 Task: Create a due date automation trigger when advanced on, on the wednesday before a card is due add fields with custom field "Resume" set to a number greater than 1 and lower than 10 at 11:00 AM.
Action: Mouse moved to (1074, 87)
Screenshot: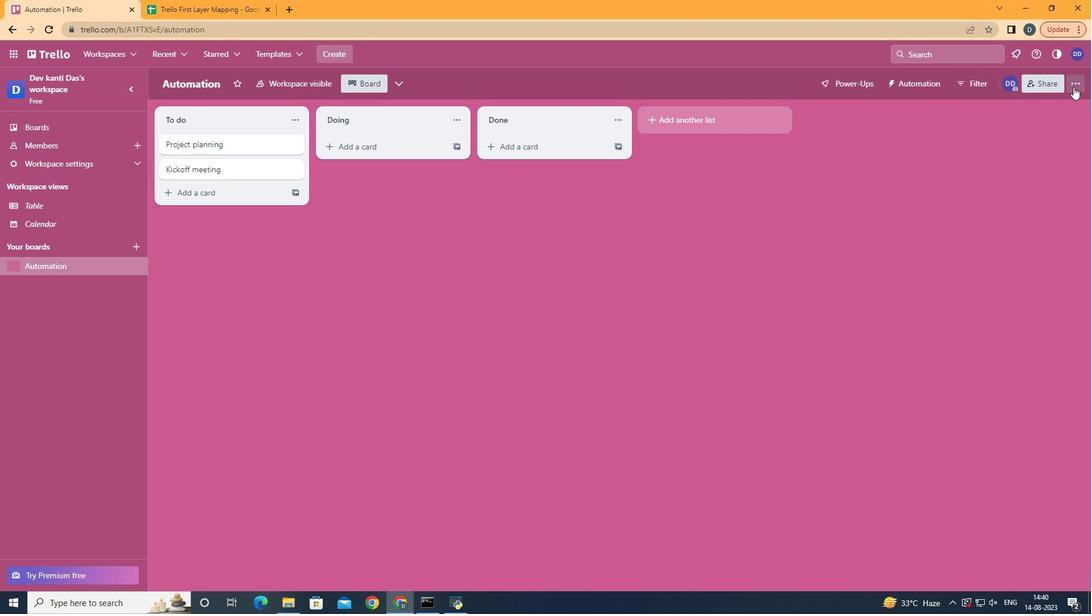 
Action: Mouse pressed left at (1074, 87)
Screenshot: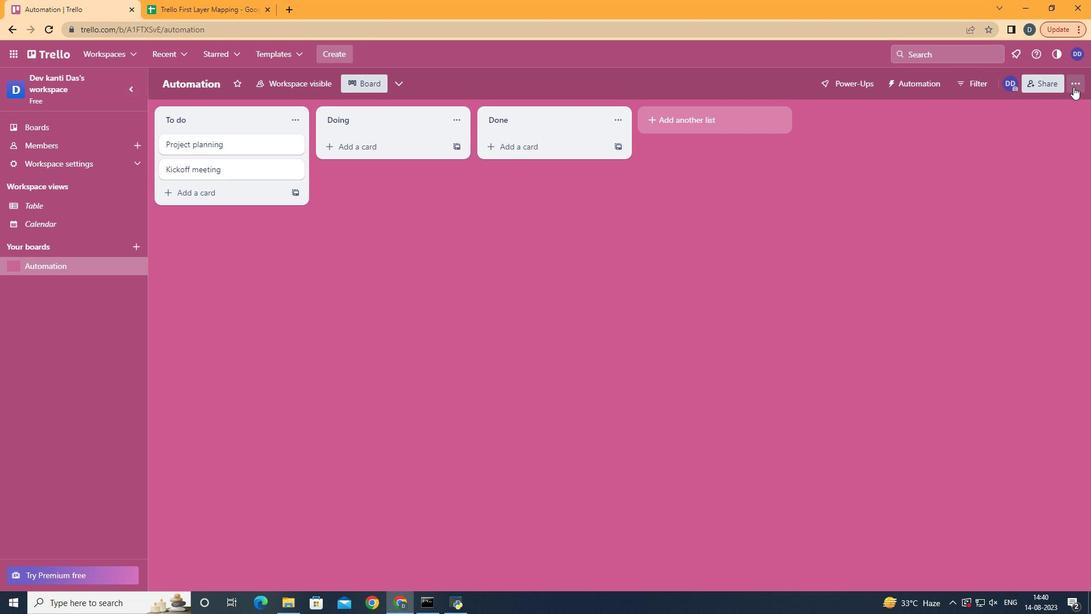 
Action: Mouse moved to (1011, 241)
Screenshot: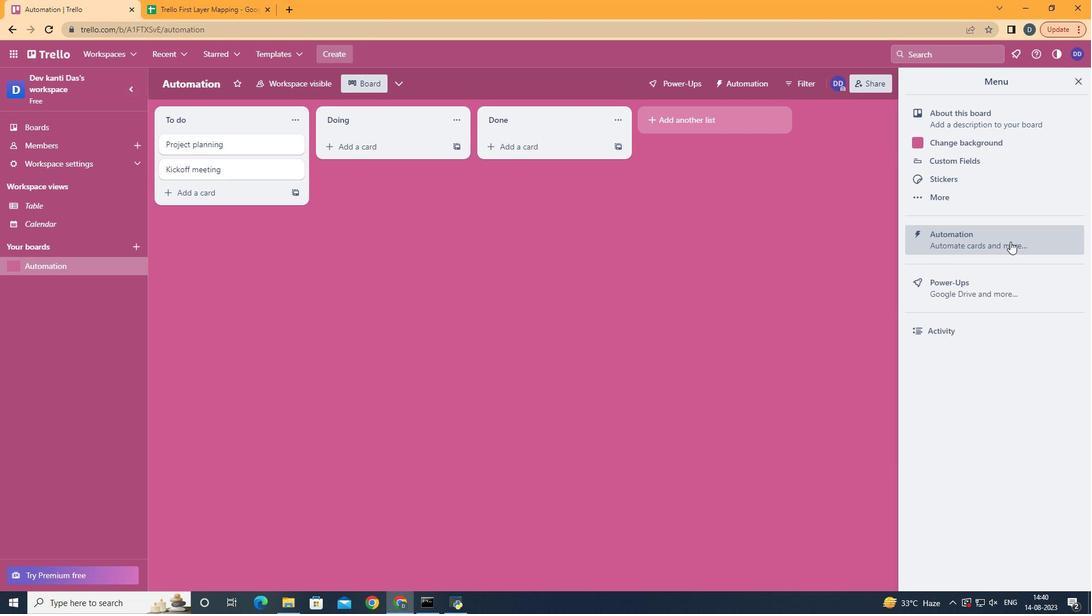 
Action: Mouse pressed left at (1011, 241)
Screenshot: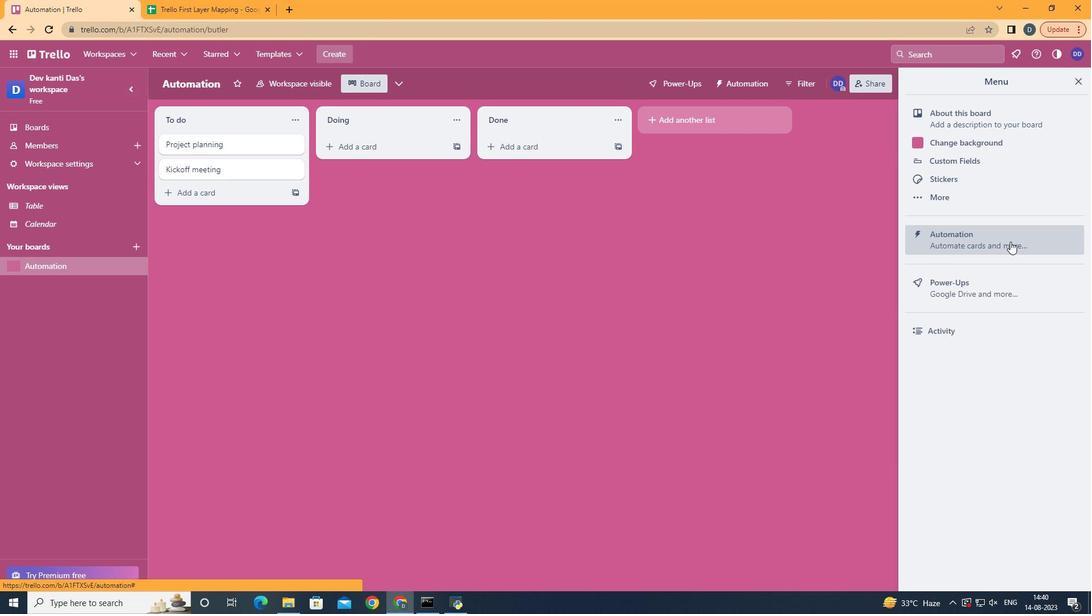 
Action: Mouse moved to (206, 221)
Screenshot: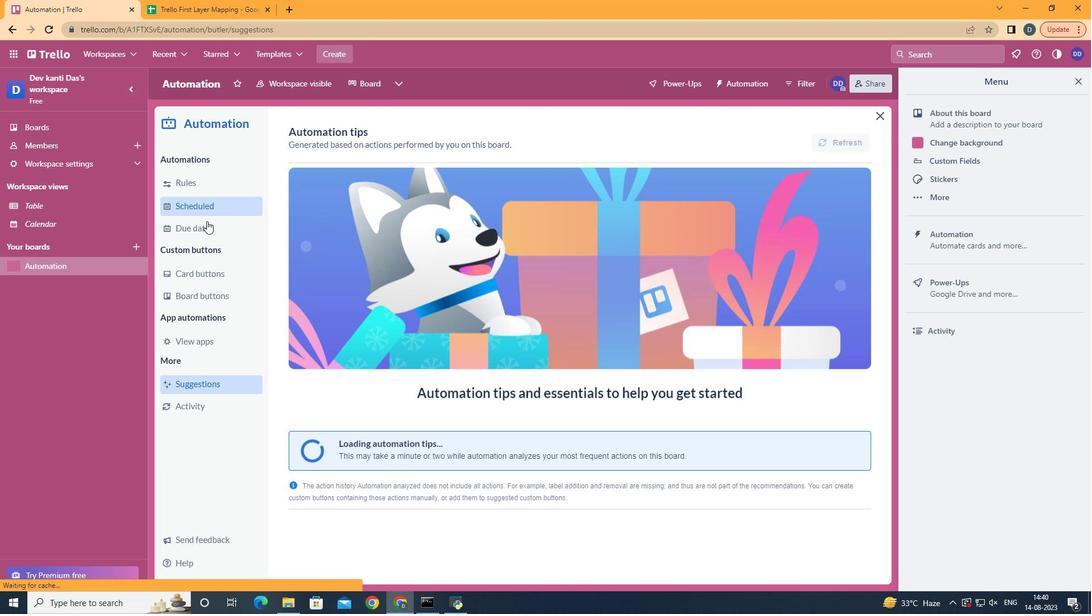 
Action: Mouse pressed left at (206, 221)
Screenshot: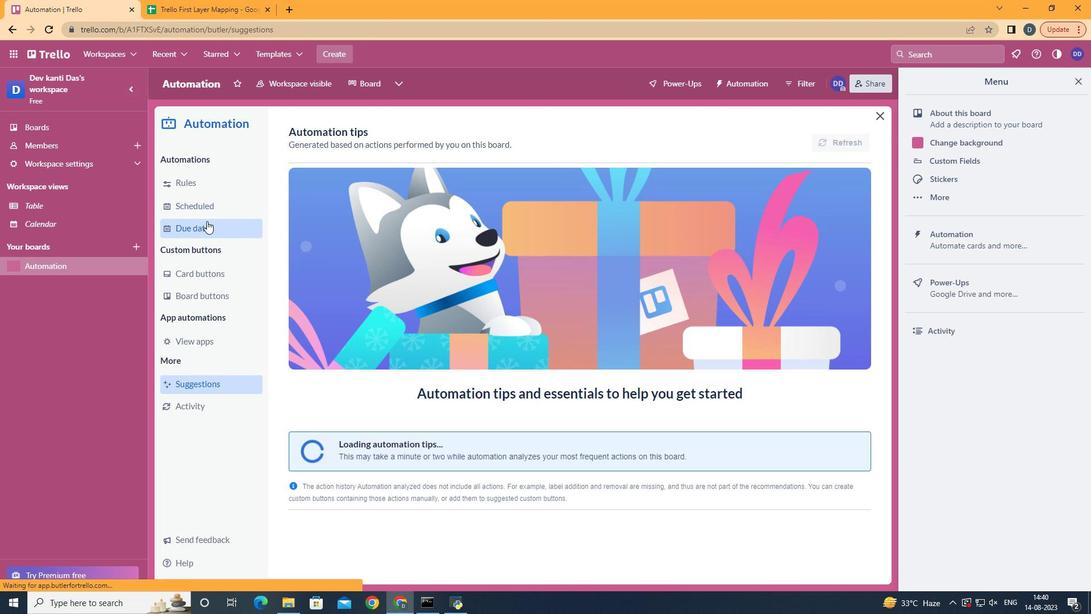 
Action: Mouse moved to (803, 131)
Screenshot: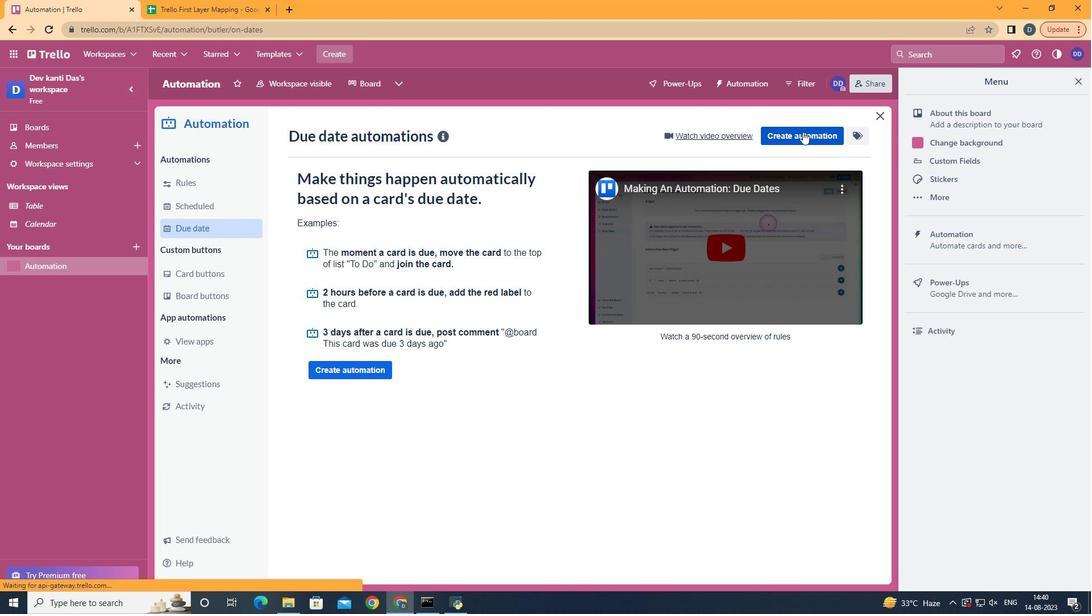 
Action: Mouse pressed left at (803, 131)
Screenshot: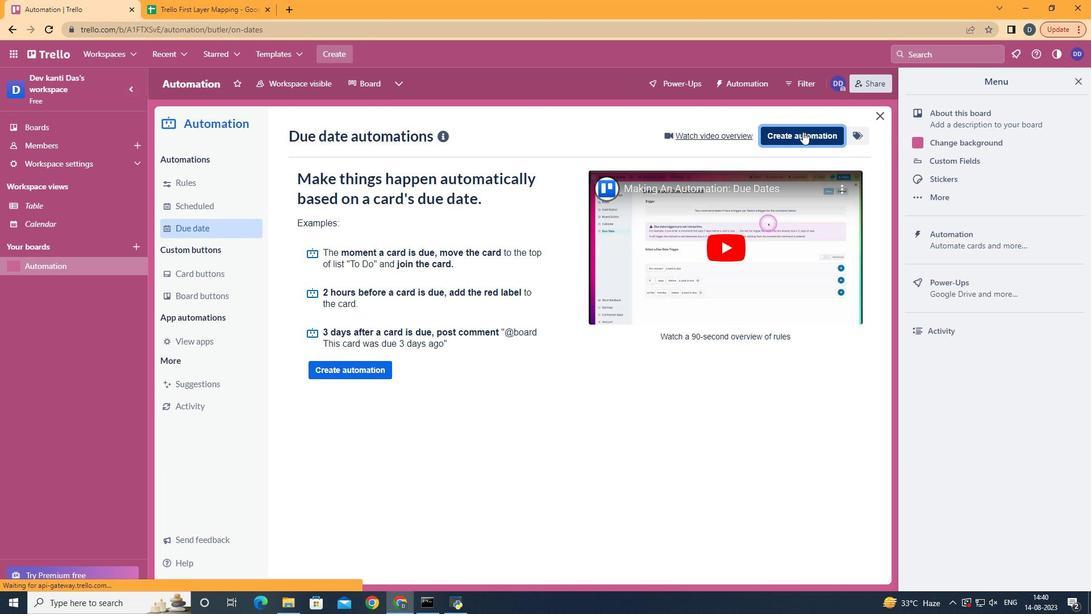 
Action: Mouse moved to (594, 249)
Screenshot: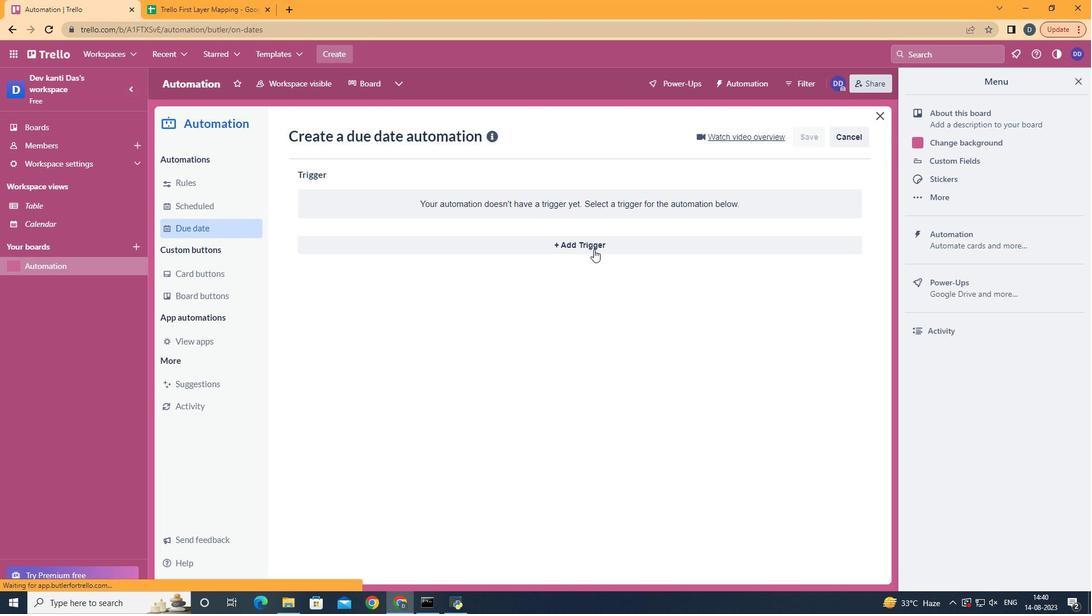 
Action: Mouse pressed left at (594, 249)
Screenshot: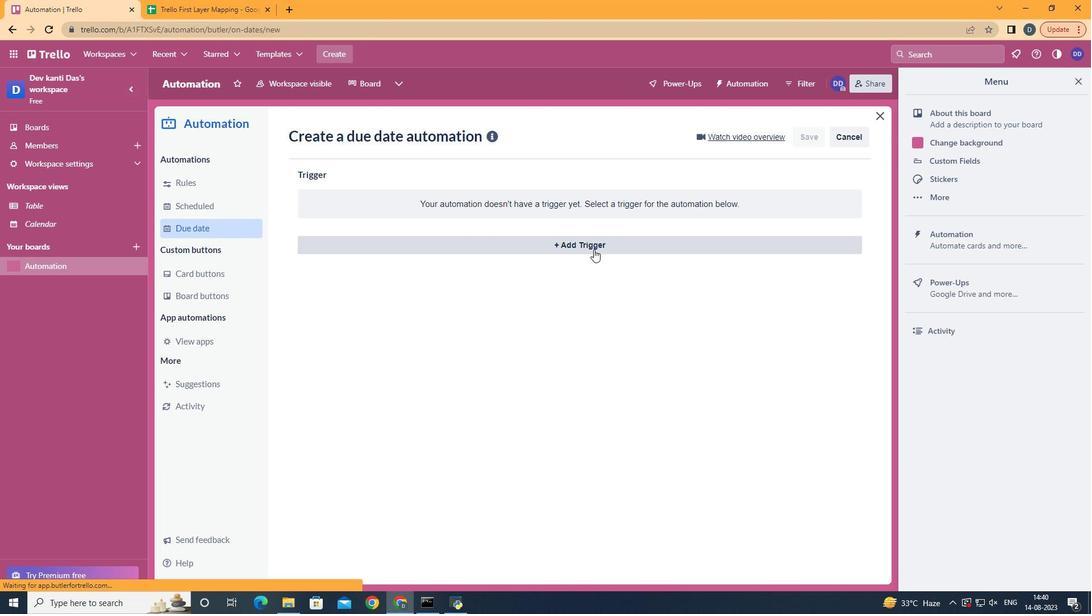 
Action: Mouse moved to (368, 339)
Screenshot: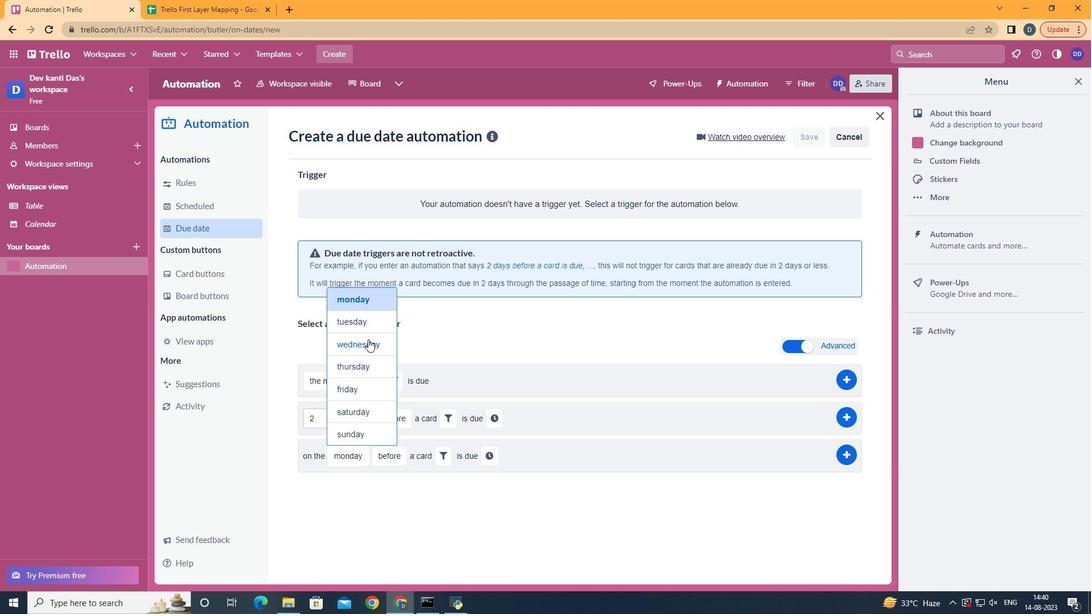 
Action: Mouse pressed left at (368, 339)
Screenshot: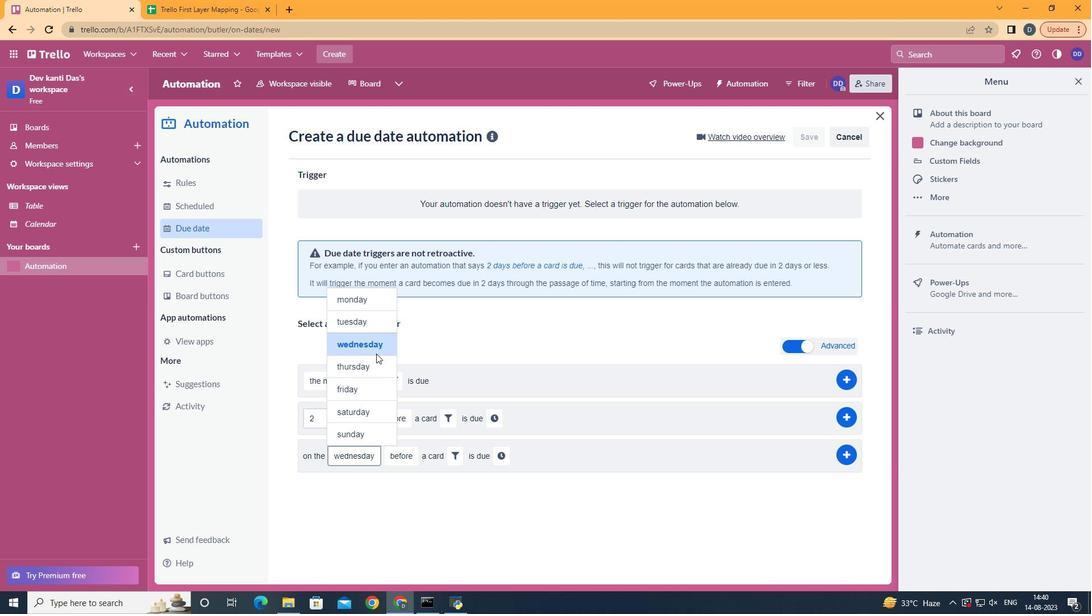 
Action: Mouse moved to (457, 458)
Screenshot: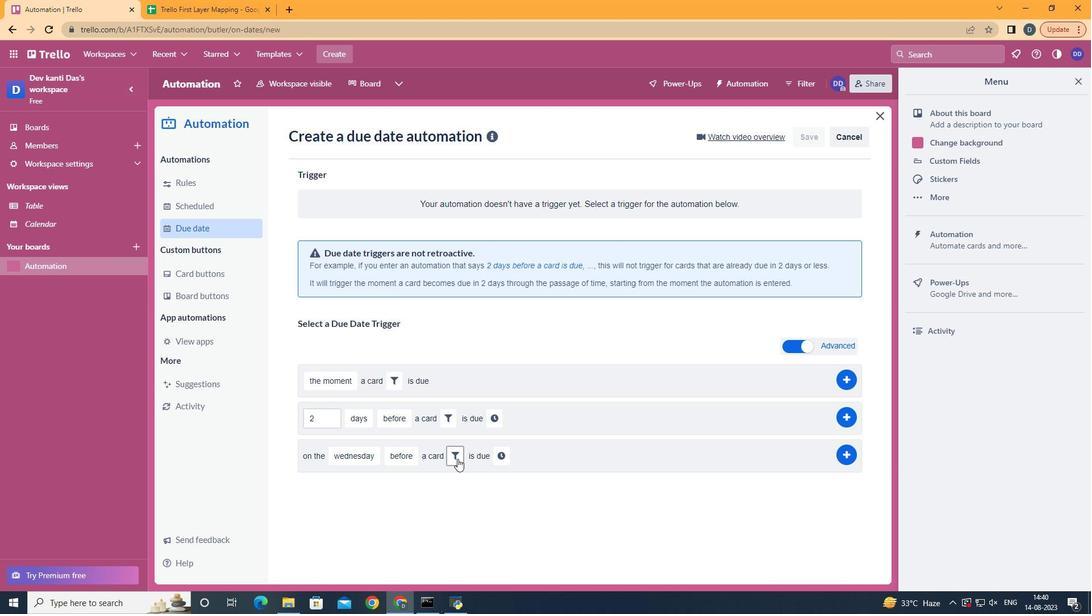 
Action: Mouse pressed left at (457, 458)
Screenshot: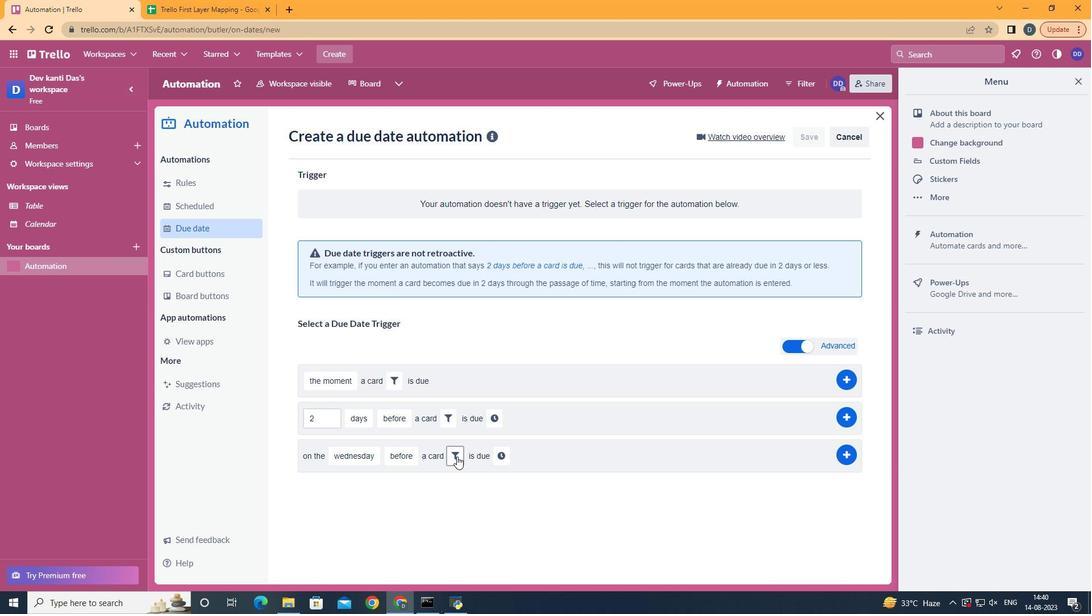 
Action: Mouse moved to (635, 493)
Screenshot: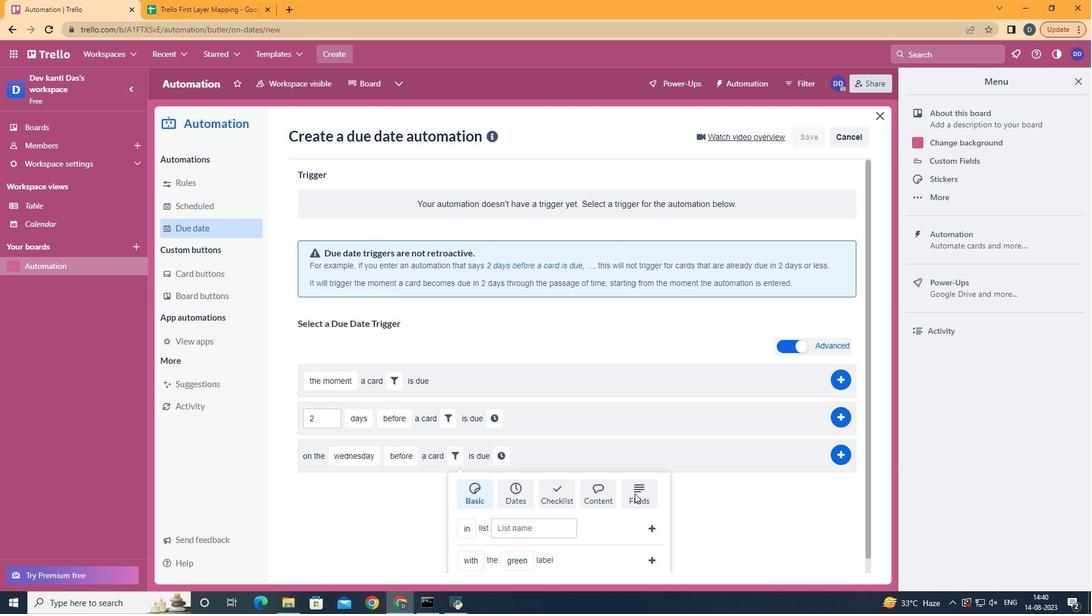 
Action: Mouse pressed left at (635, 493)
Screenshot: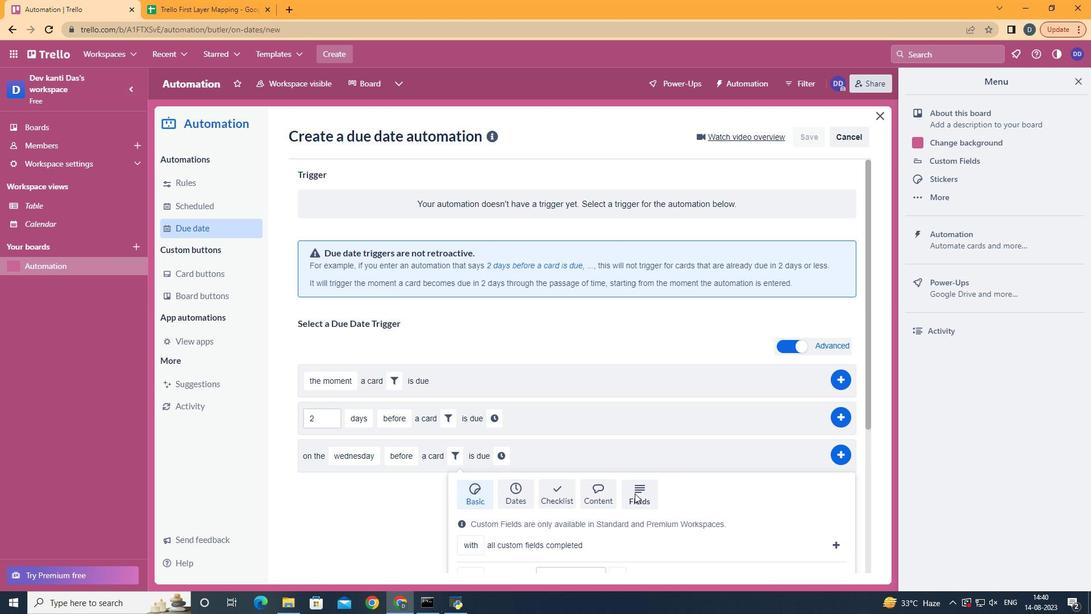 
Action: Mouse moved to (634, 493)
Screenshot: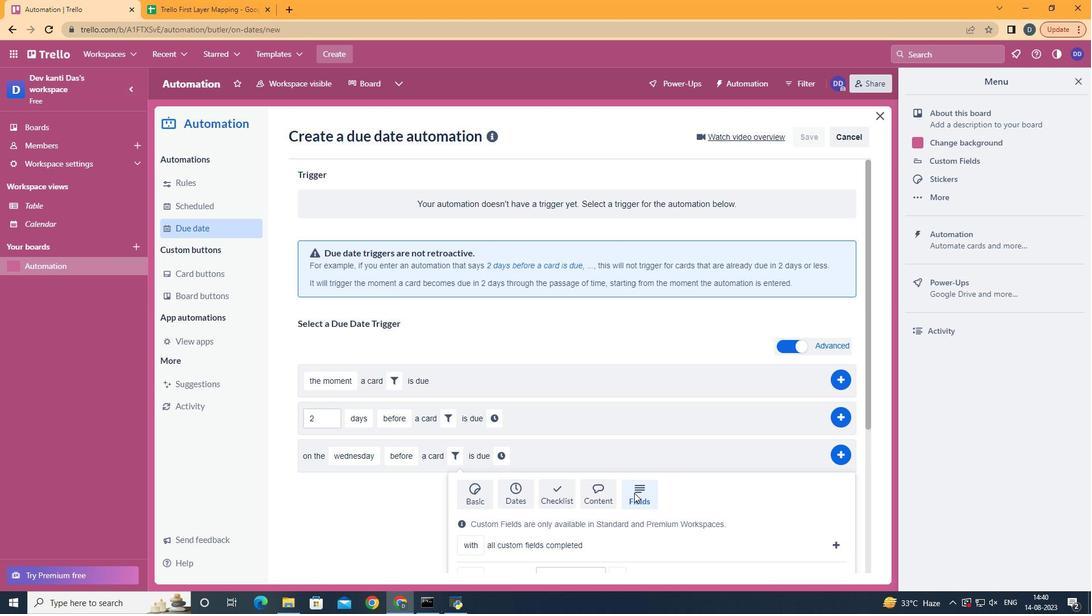 
Action: Mouse scrolled (634, 492) with delta (0, 0)
Screenshot: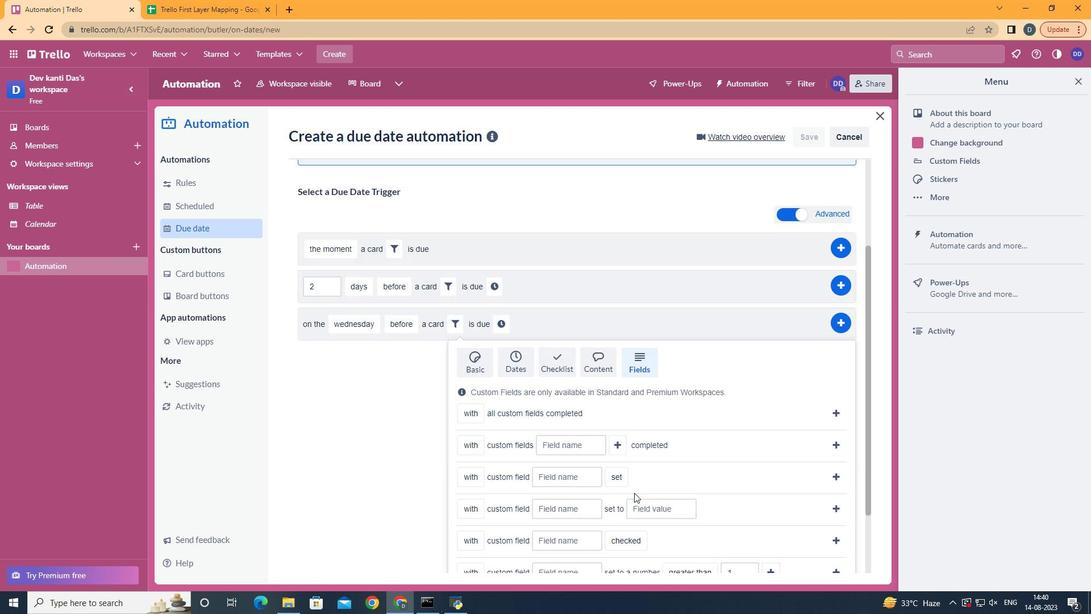 
Action: Mouse scrolled (634, 492) with delta (0, 0)
Screenshot: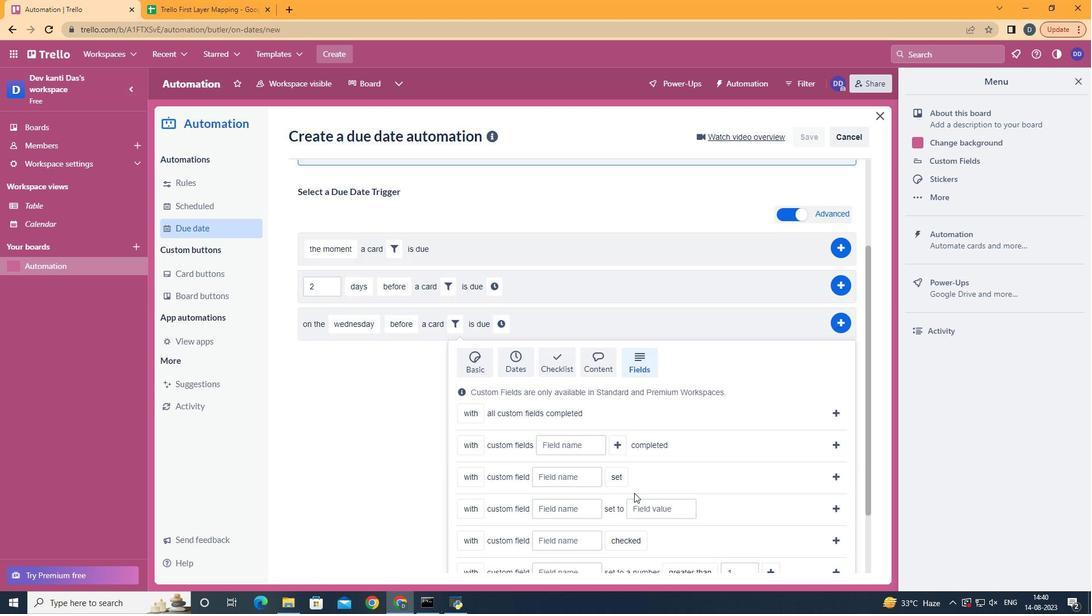 
Action: Mouse scrolled (634, 492) with delta (0, 0)
Screenshot: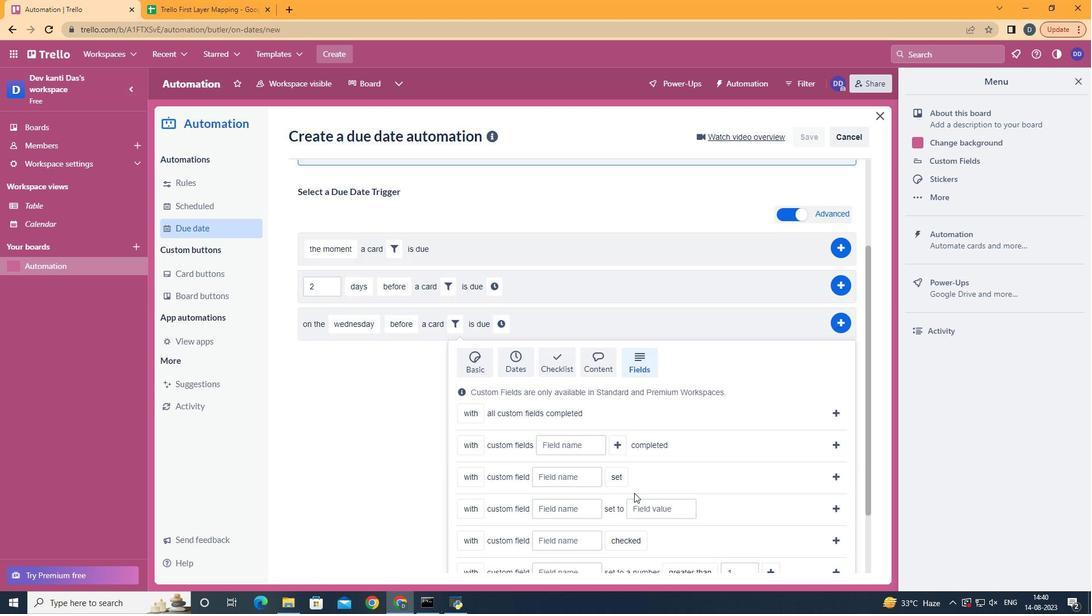 
Action: Mouse scrolled (634, 492) with delta (0, 0)
Screenshot: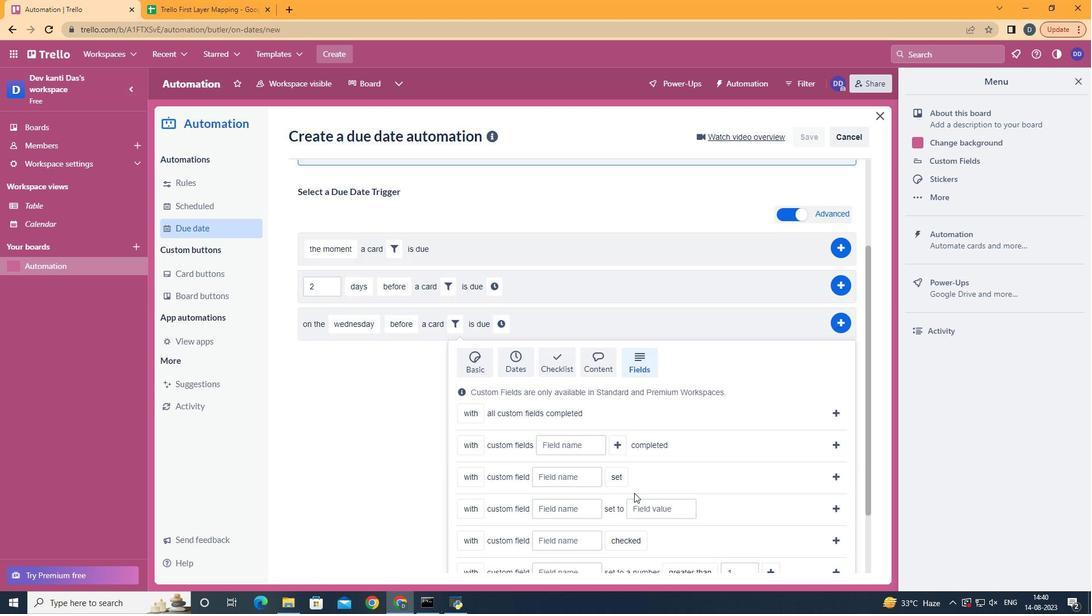 
Action: Mouse scrolled (634, 492) with delta (0, 0)
Screenshot: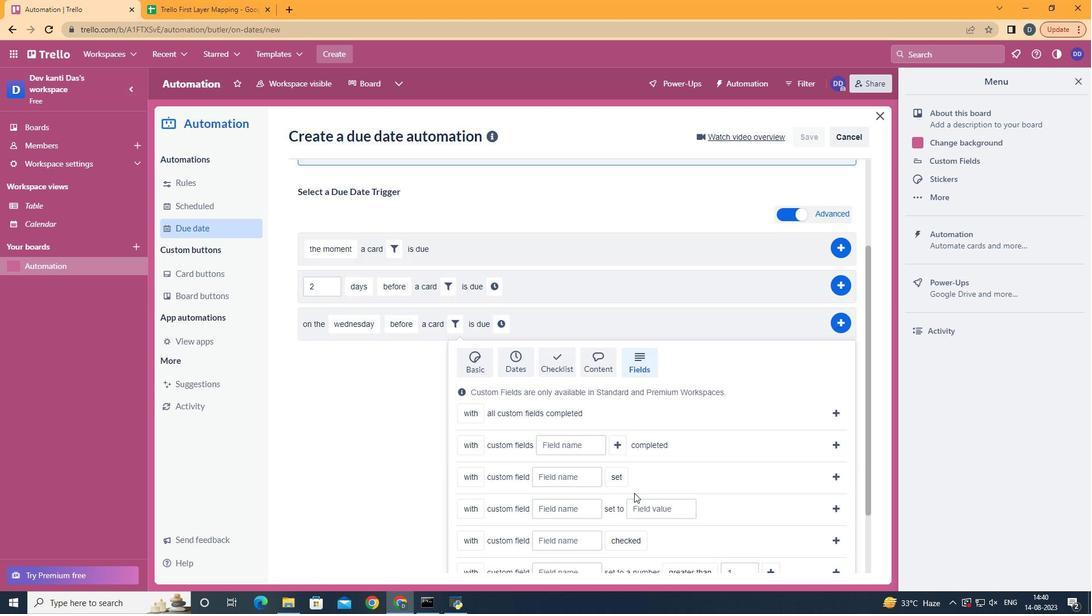 
Action: Mouse moved to (561, 482)
Screenshot: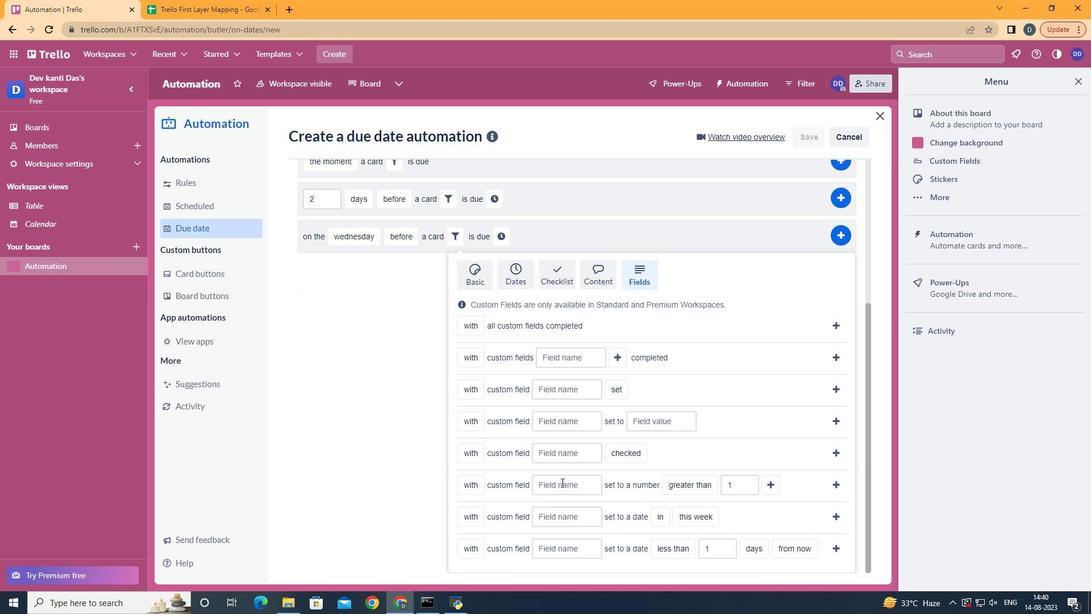 
Action: Mouse pressed left at (561, 482)
Screenshot: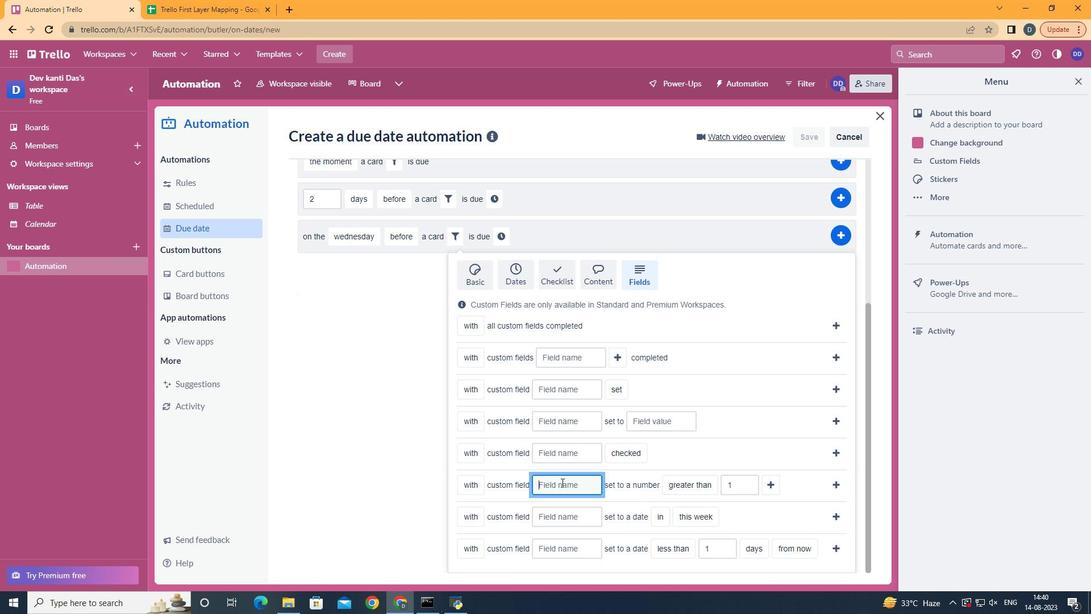 
Action: Key pressed <Key.shift>Resume
Screenshot: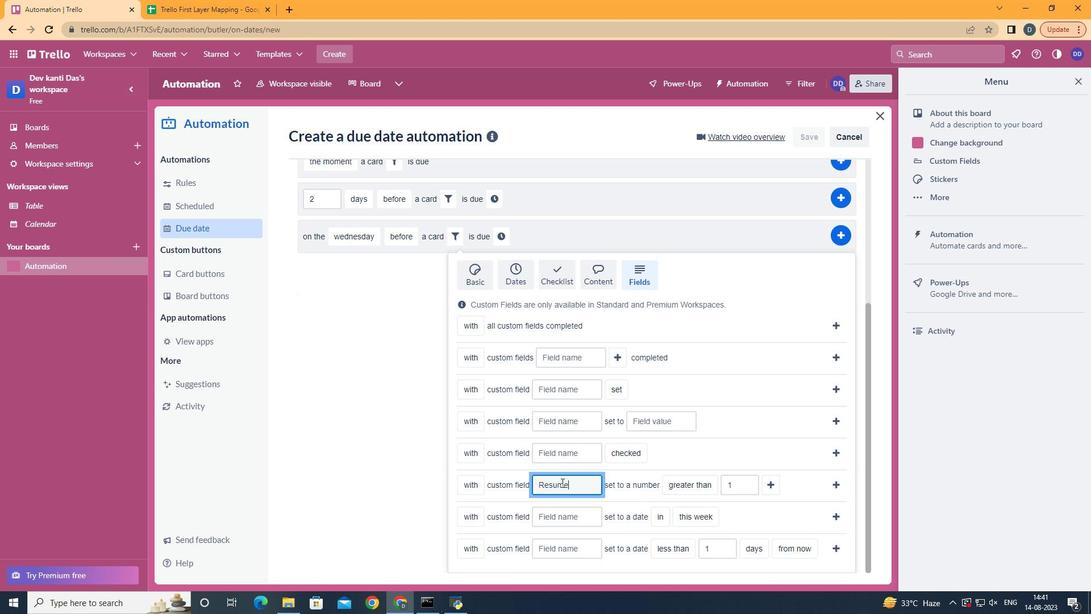 
Action: Mouse moved to (770, 486)
Screenshot: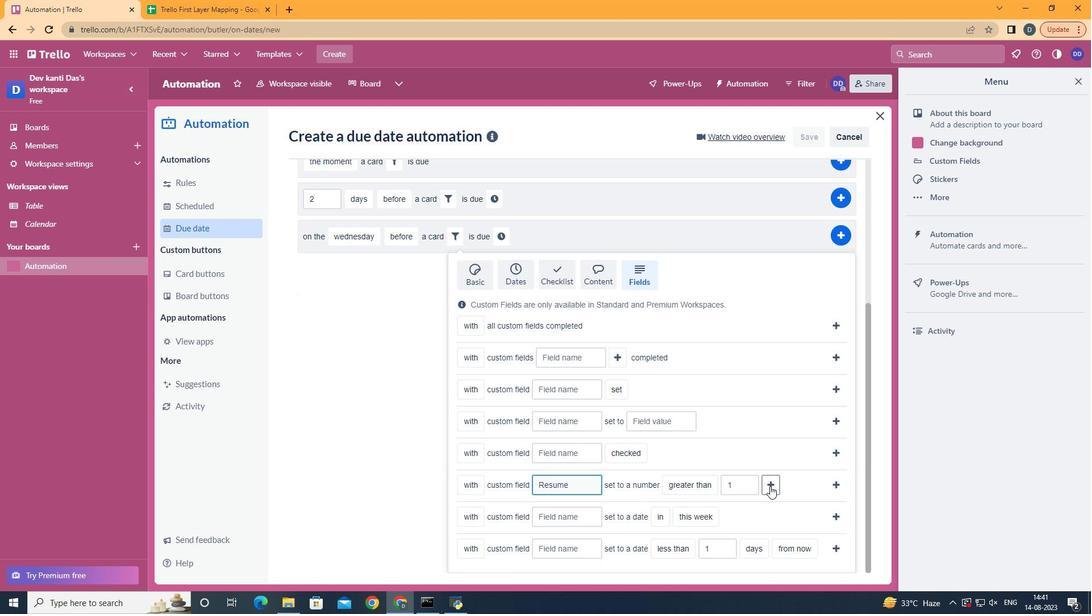 
Action: Mouse pressed left at (770, 486)
Screenshot: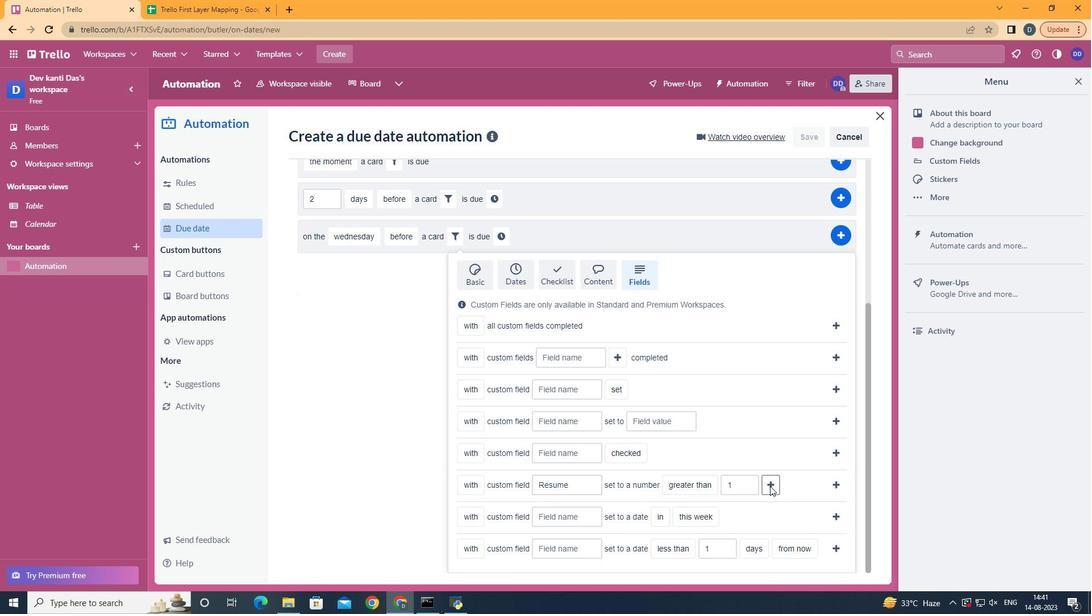 
Action: Mouse moved to (833, 488)
Screenshot: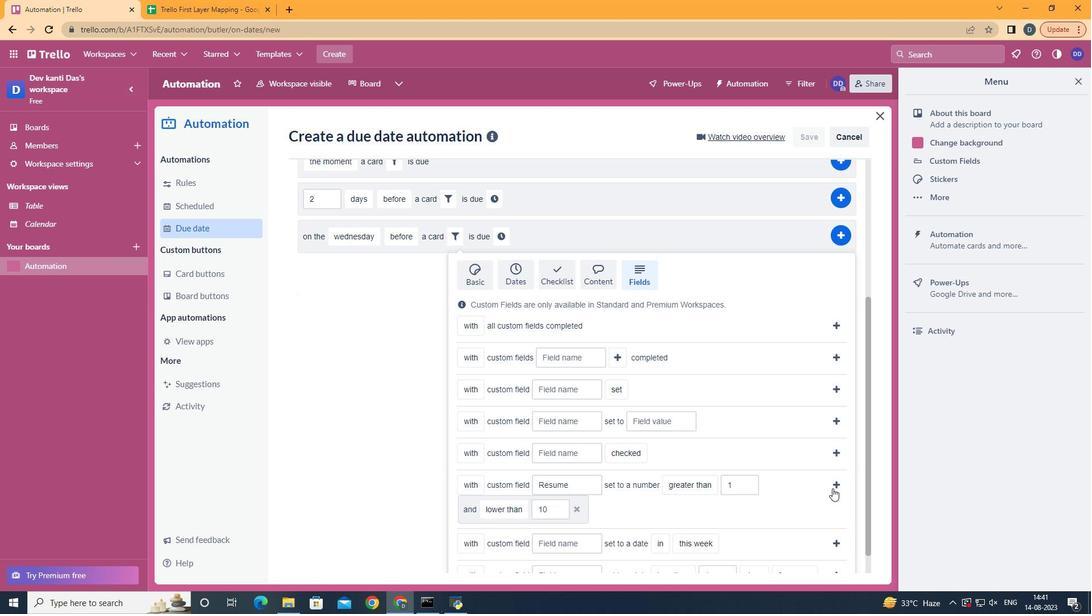 
Action: Mouse pressed left at (833, 488)
Screenshot: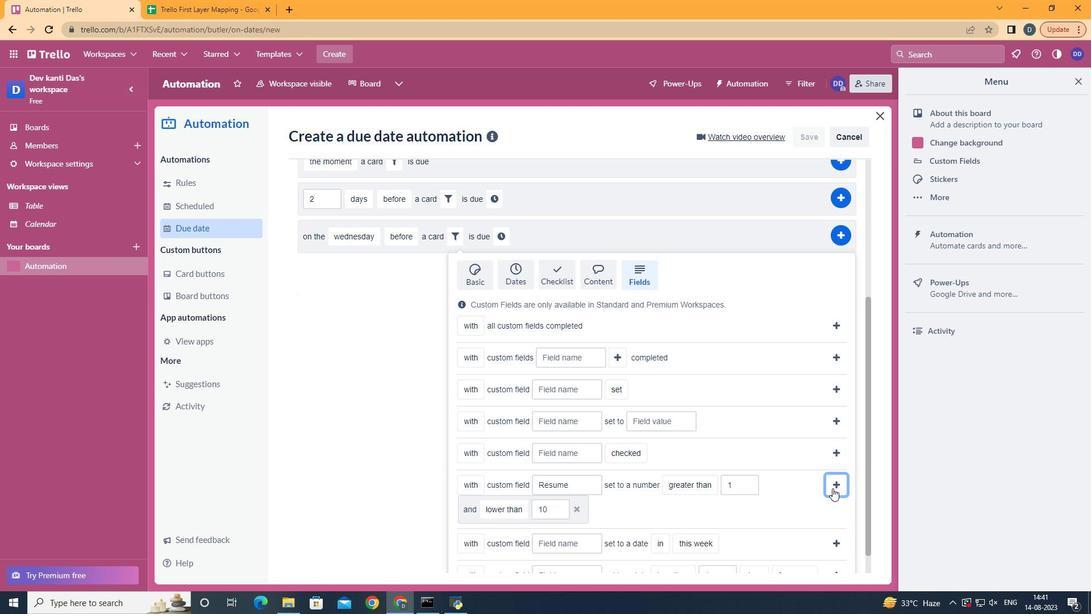 
Action: Mouse moved to (800, 456)
Screenshot: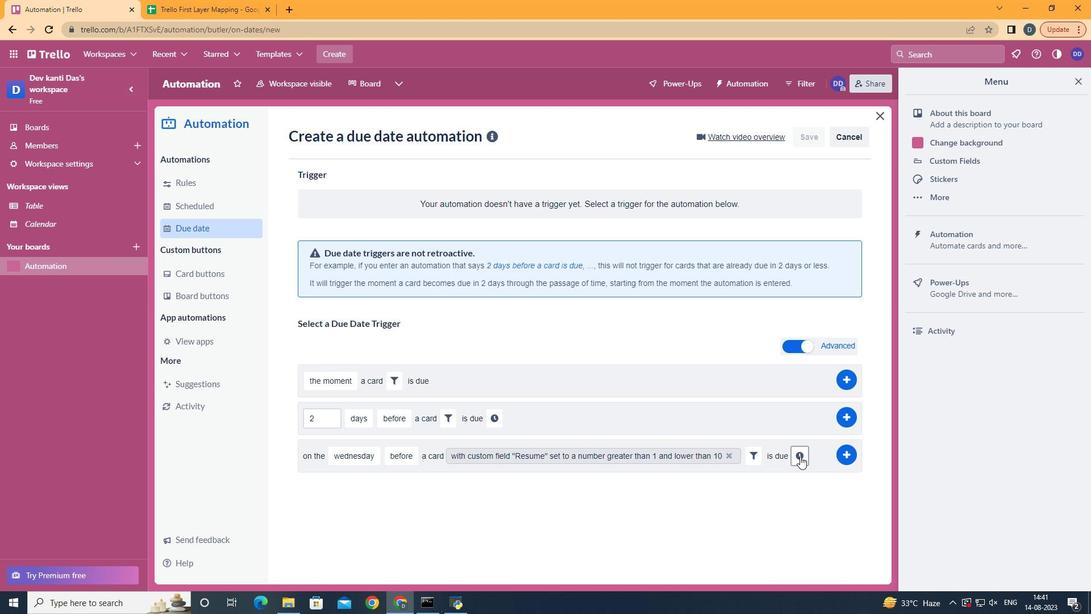 
Action: Mouse pressed left at (800, 456)
Screenshot: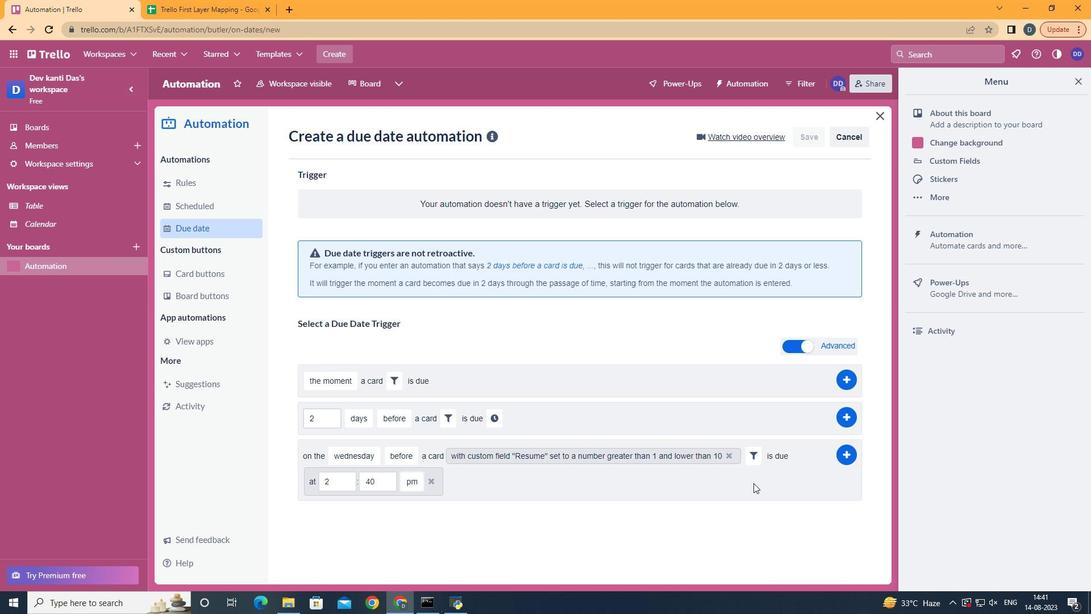 
Action: Mouse moved to (343, 485)
Screenshot: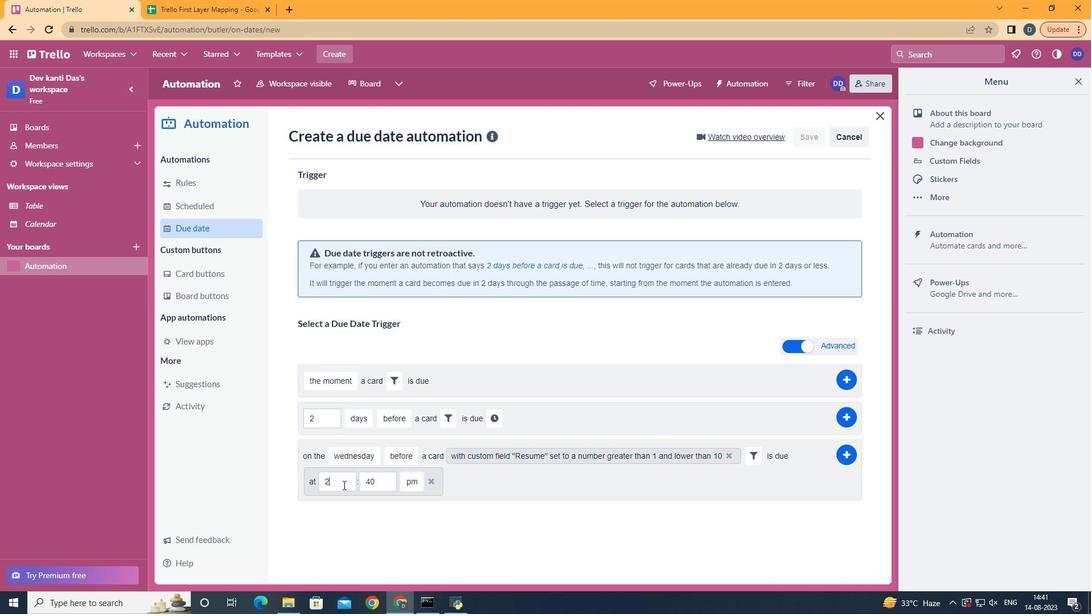 
Action: Mouse pressed left at (343, 485)
Screenshot: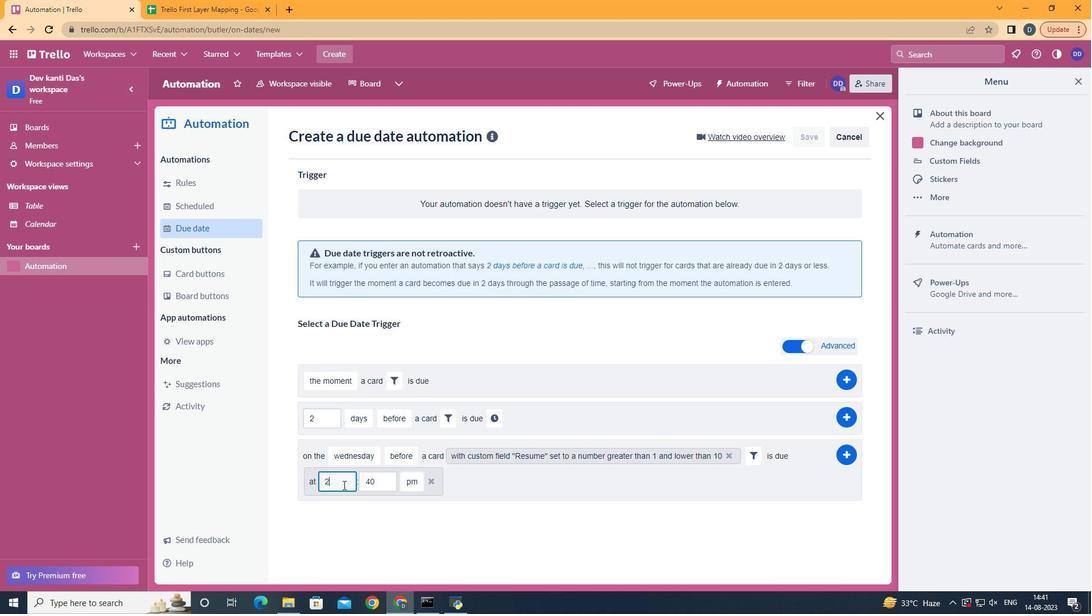 
Action: Key pressed <Key.backspace>11
Screenshot: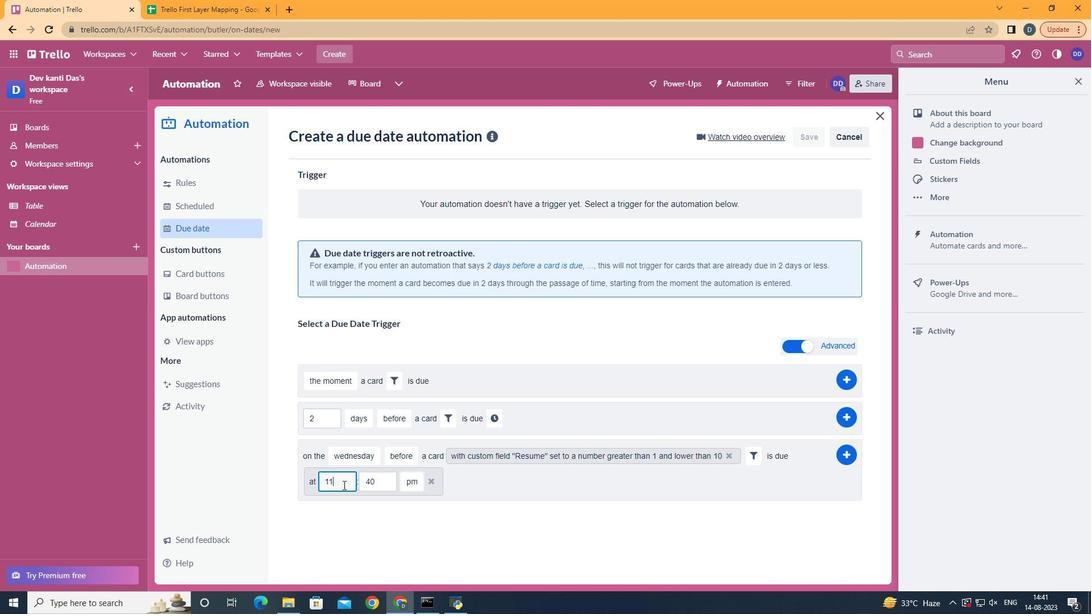 
Action: Mouse moved to (377, 485)
Screenshot: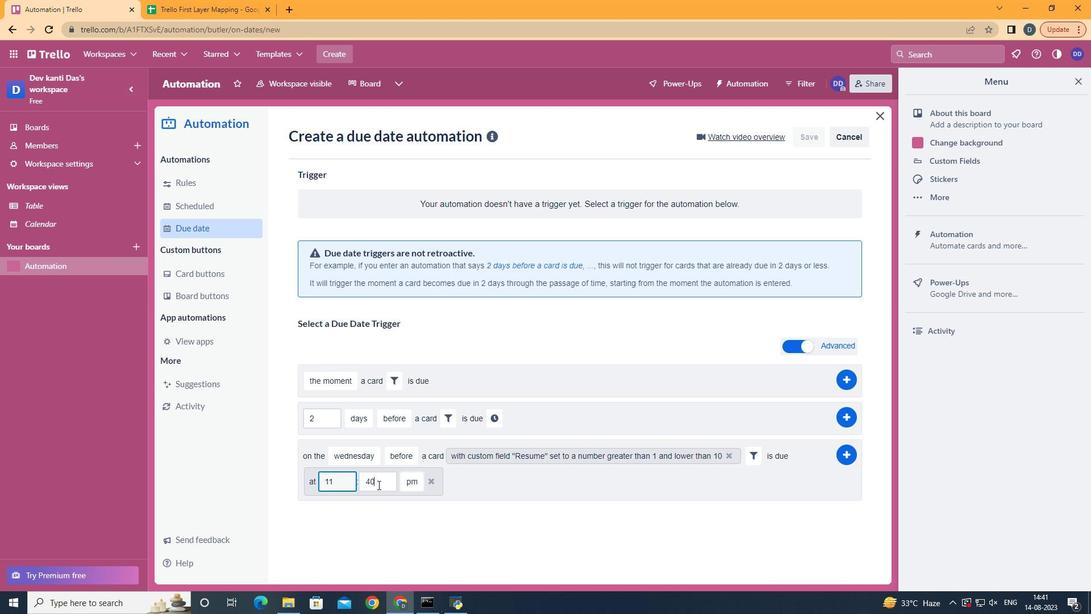 
Action: Mouse pressed left at (377, 485)
Screenshot: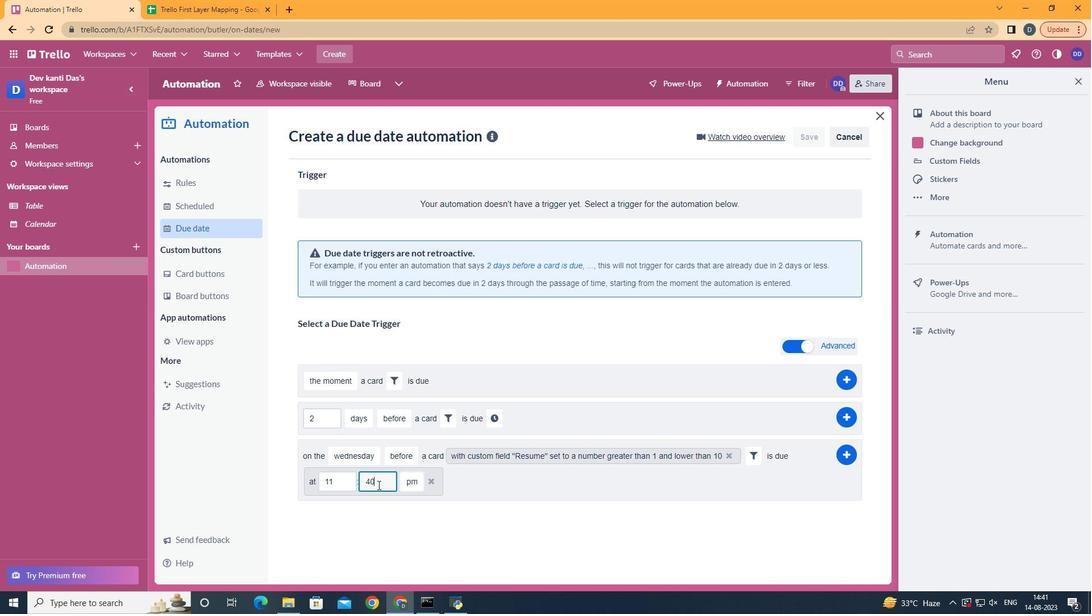 
Action: Mouse moved to (378, 485)
Screenshot: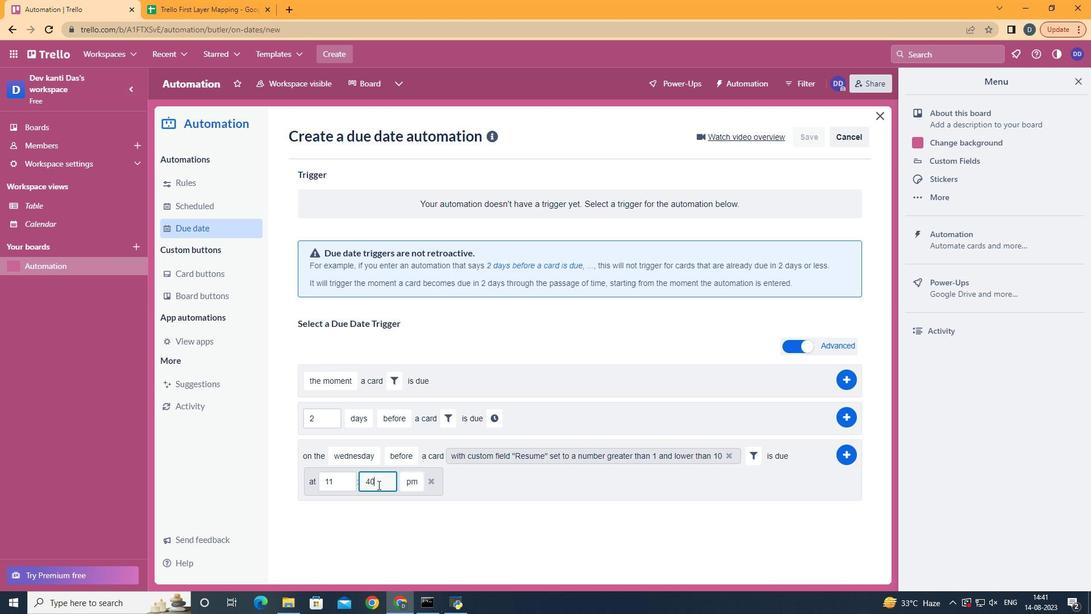 
Action: Key pressed <Key.backspace><Key.backspace>00
Screenshot: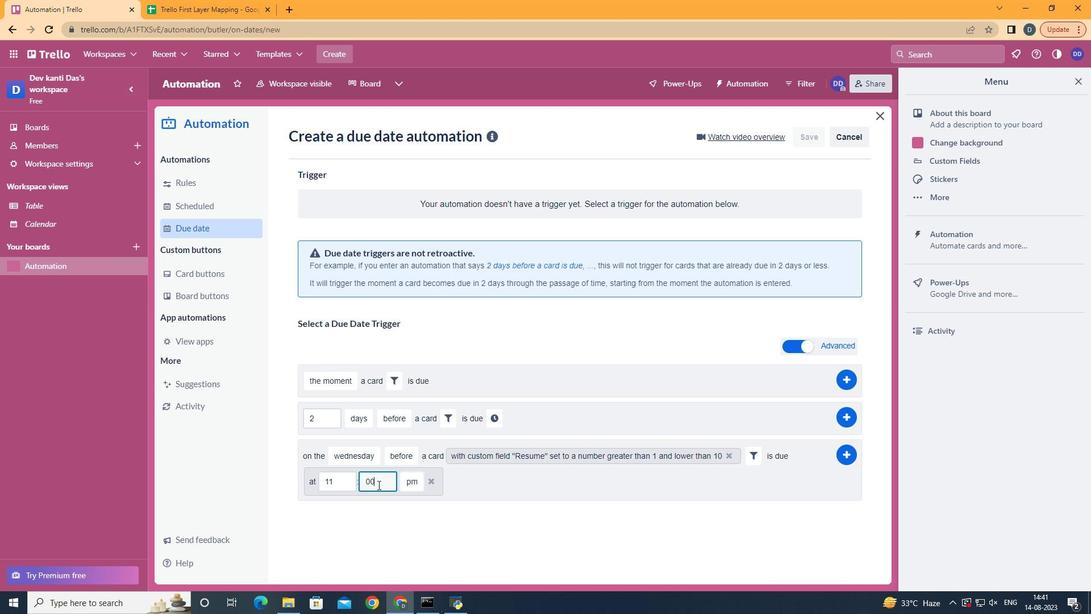 
Action: Mouse moved to (411, 502)
Screenshot: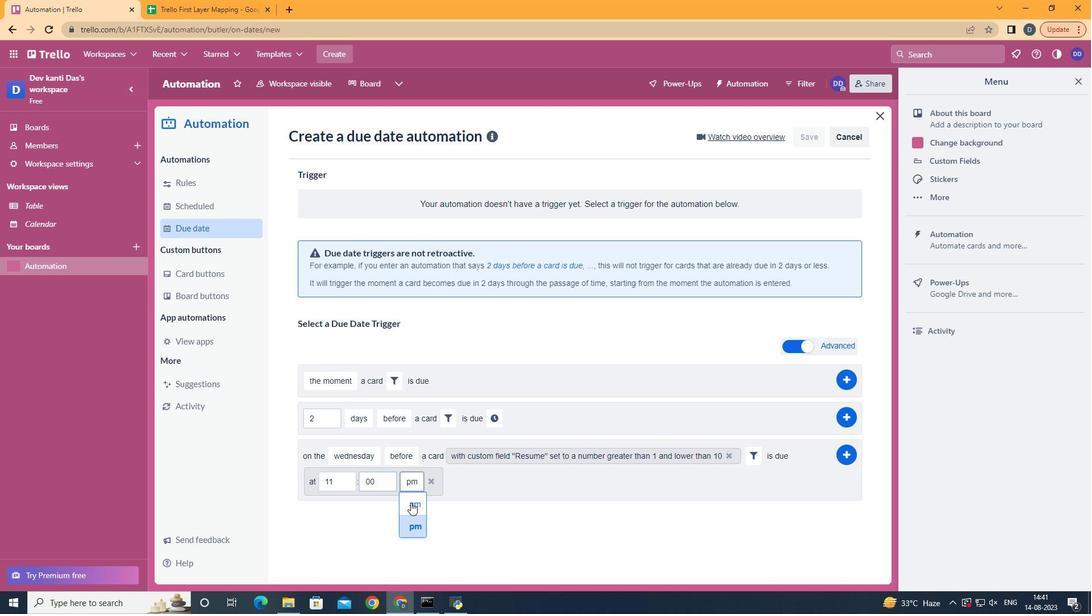 
Action: Mouse pressed left at (411, 502)
Screenshot: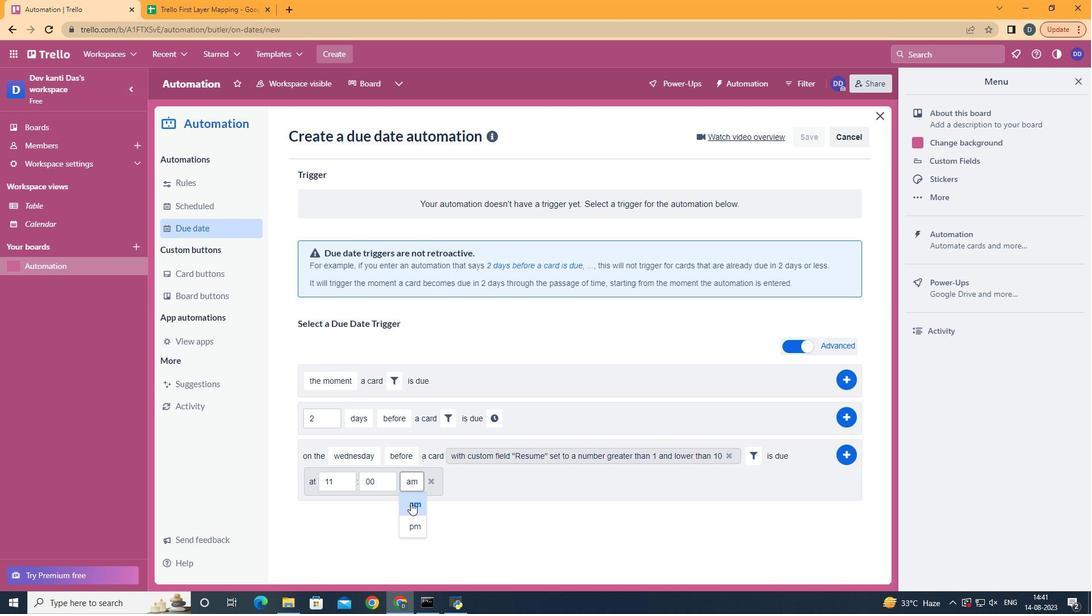 
Action: Mouse moved to (856, 454)
Screenshot: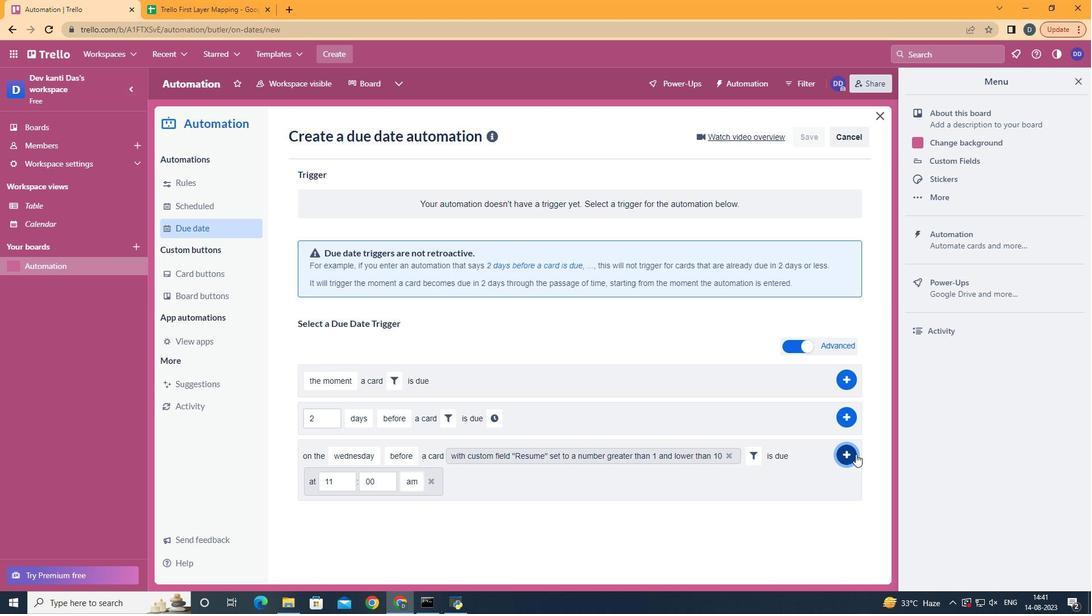
Action: Mouse pressed left at (856, 454)
Screenshot: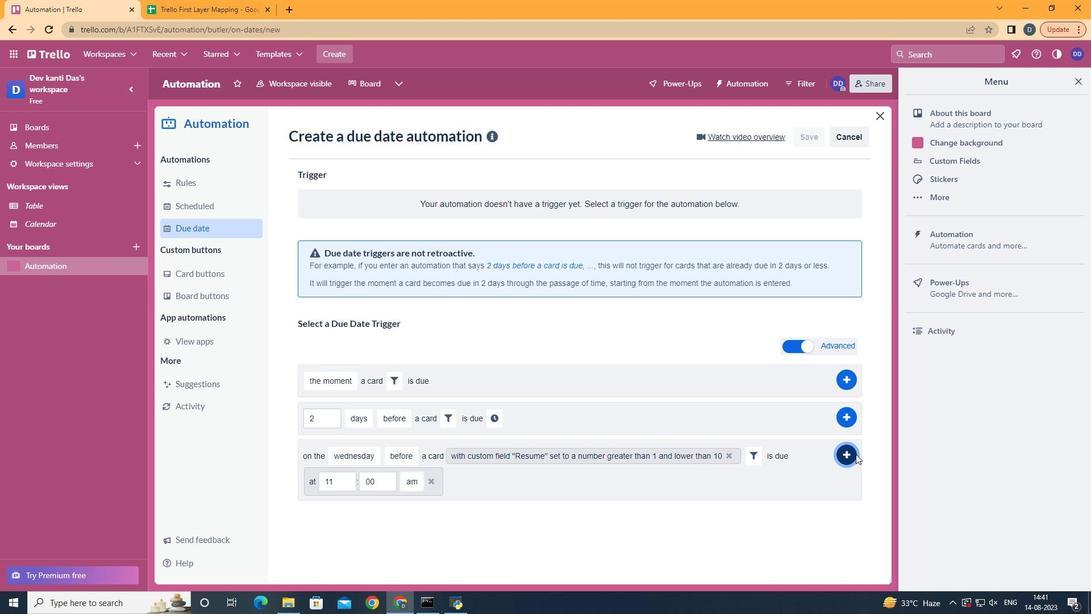 
Action: Mouse moved to (856, 454)
Screenshot: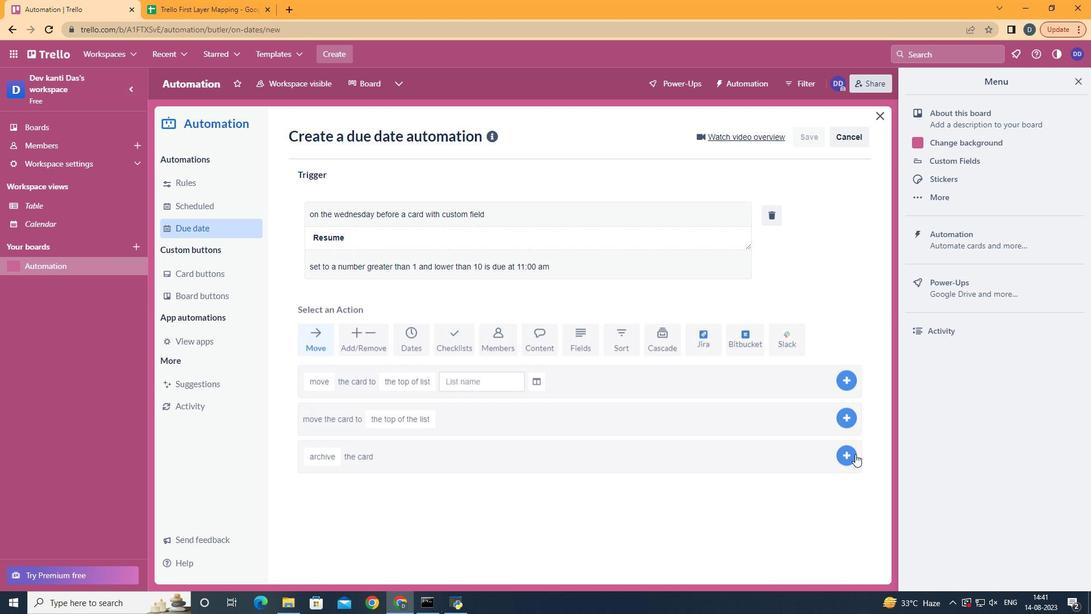 
